 Task: Add Sprouts Organic Super Greens to the cart.
Action: Mouse moved to (16, 68)
Screenshot: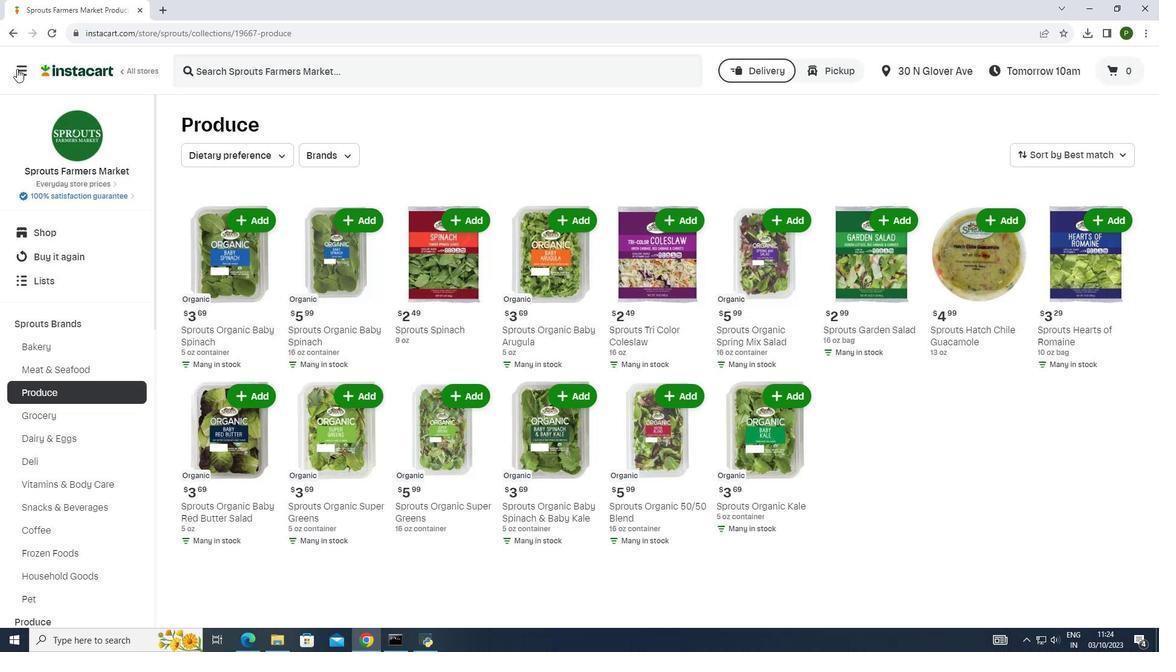 
Action: Mouse pressed left at (16, 68)
Screenshot: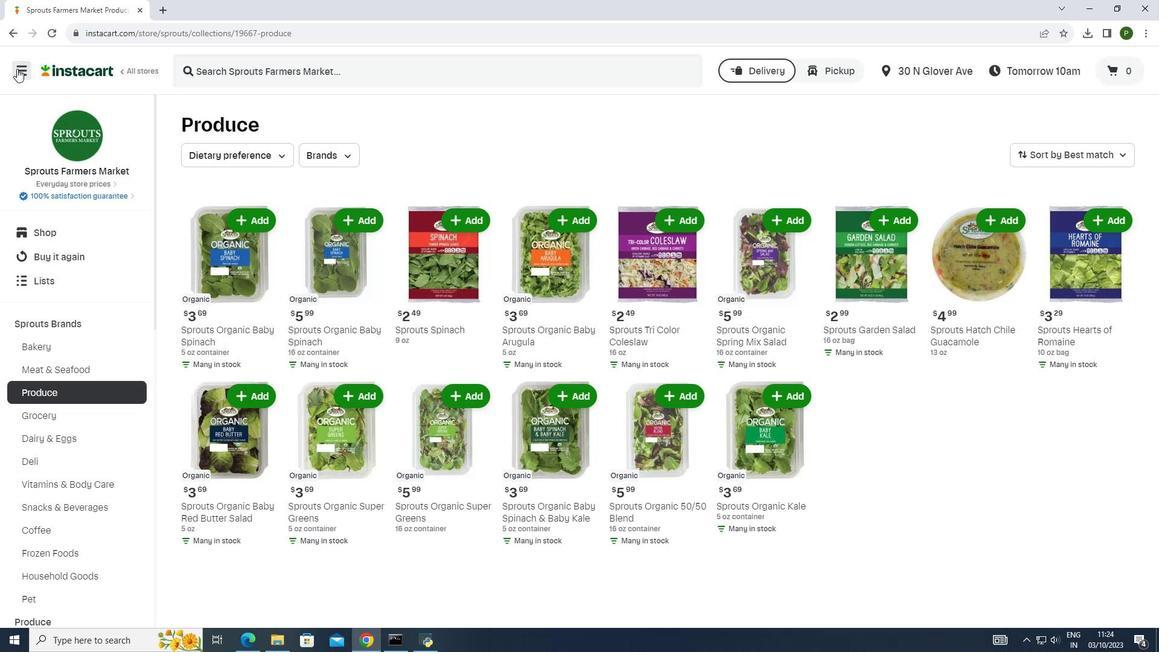 
Action: Mouse moved to (51, 309)
Screenshot: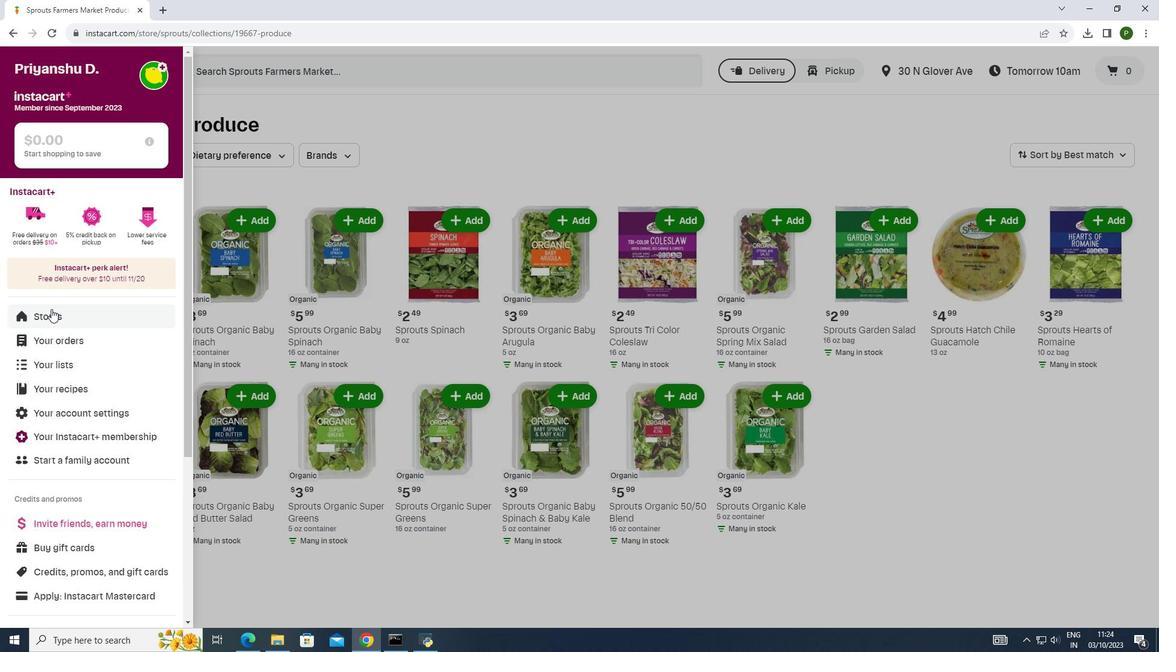 
Action: Mouse pressed left at (51, 309)
Screenshot: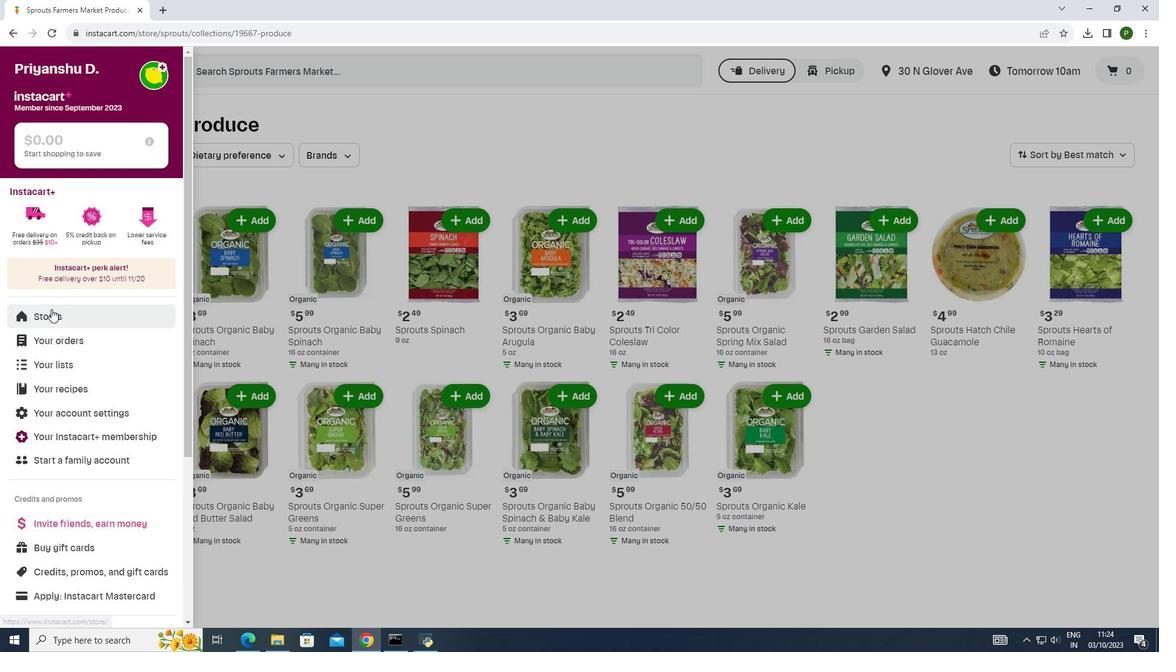 
Action: Mouse moved to (268, 118)
Screenshot: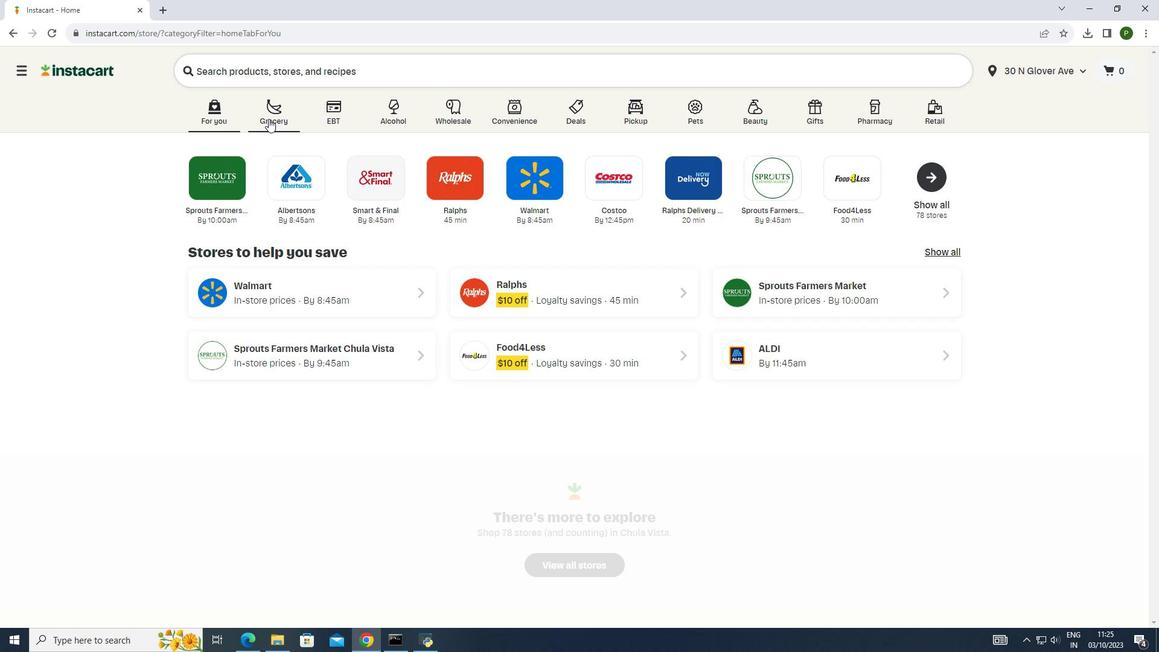 
Action: Mouse pressed left at (268, 118)
Screenshot: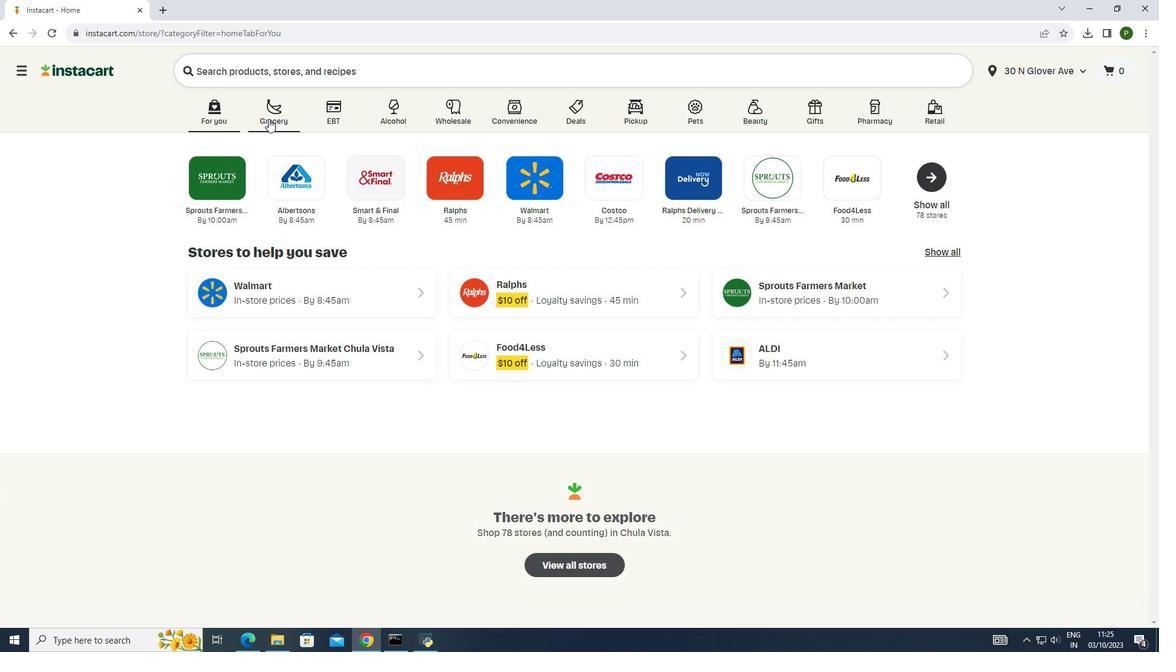 
Action: Mouse moved to (604, 184)
Screenshot: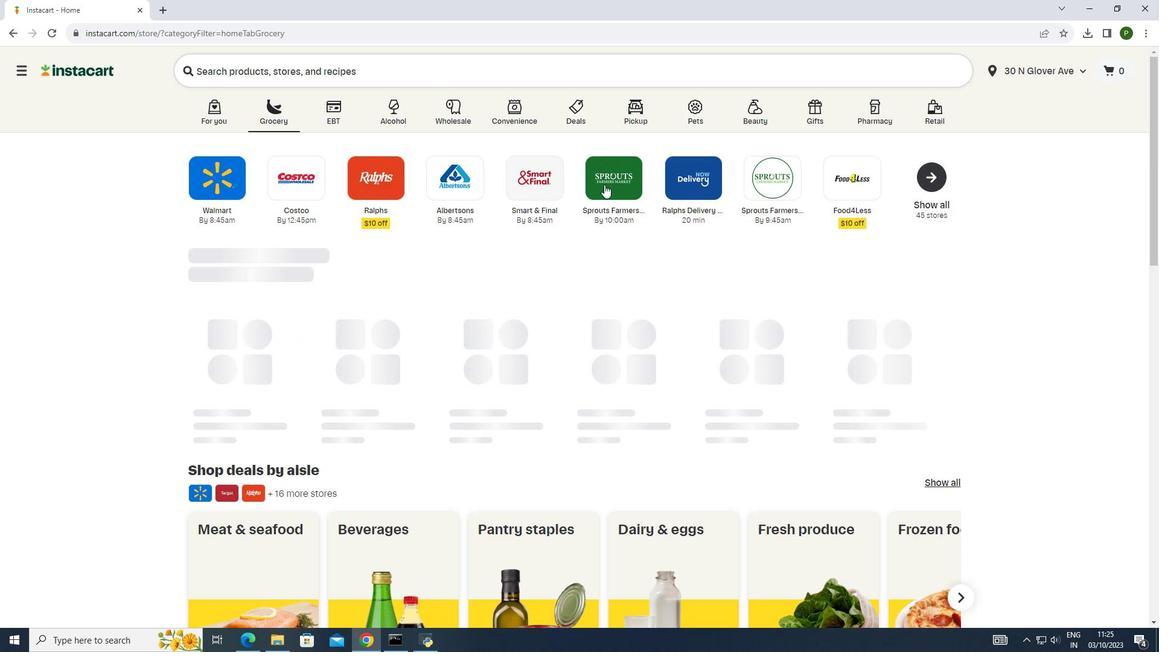
Action: Mouse pressed left at (604, 184)
Screenshot: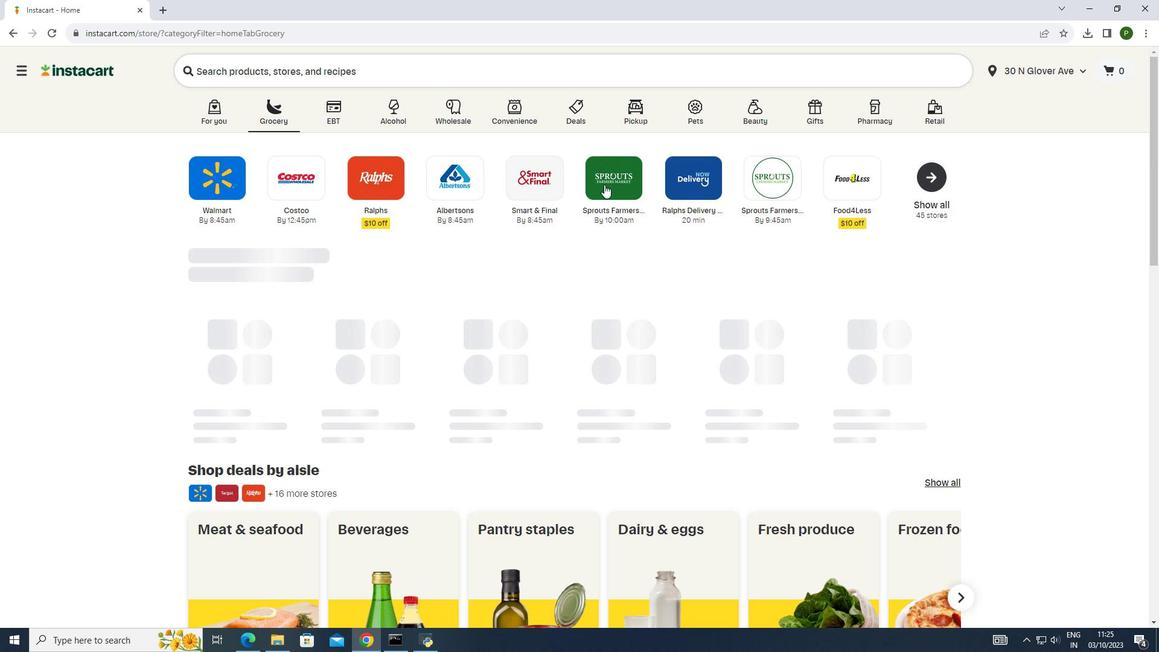 
Action: Mouse moved to (69, 318)
Screenshot: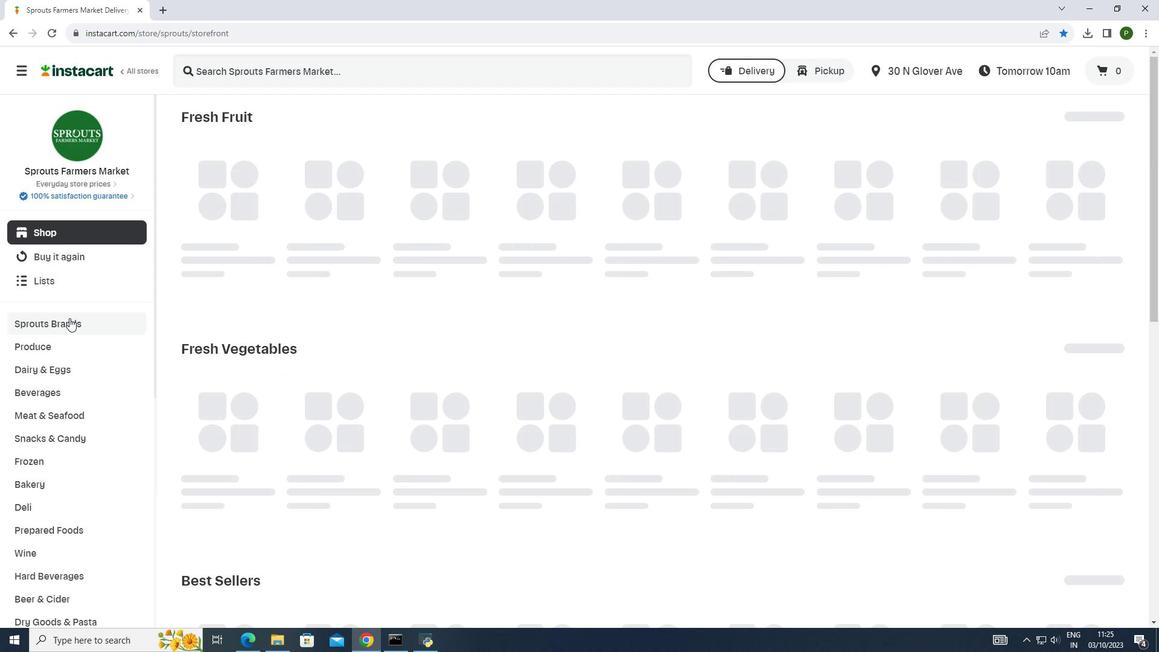 
Action: Mouse pressed left at (69, 318)
Screenshot: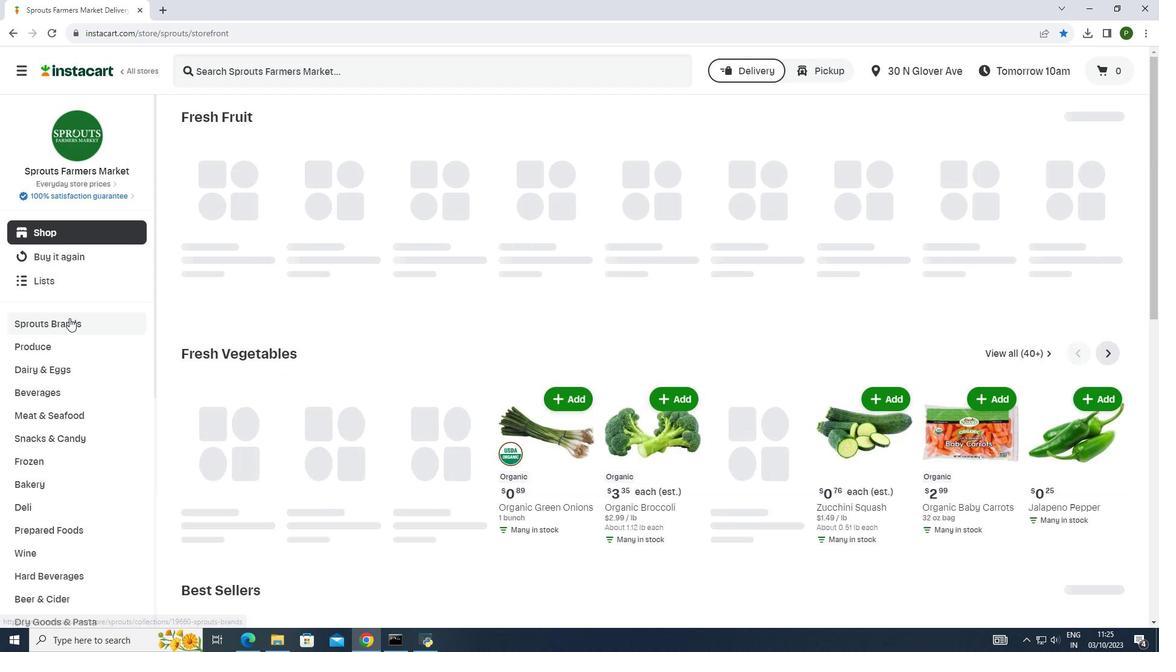 
Action: Mouse moved to (42, 389)
Screenshot: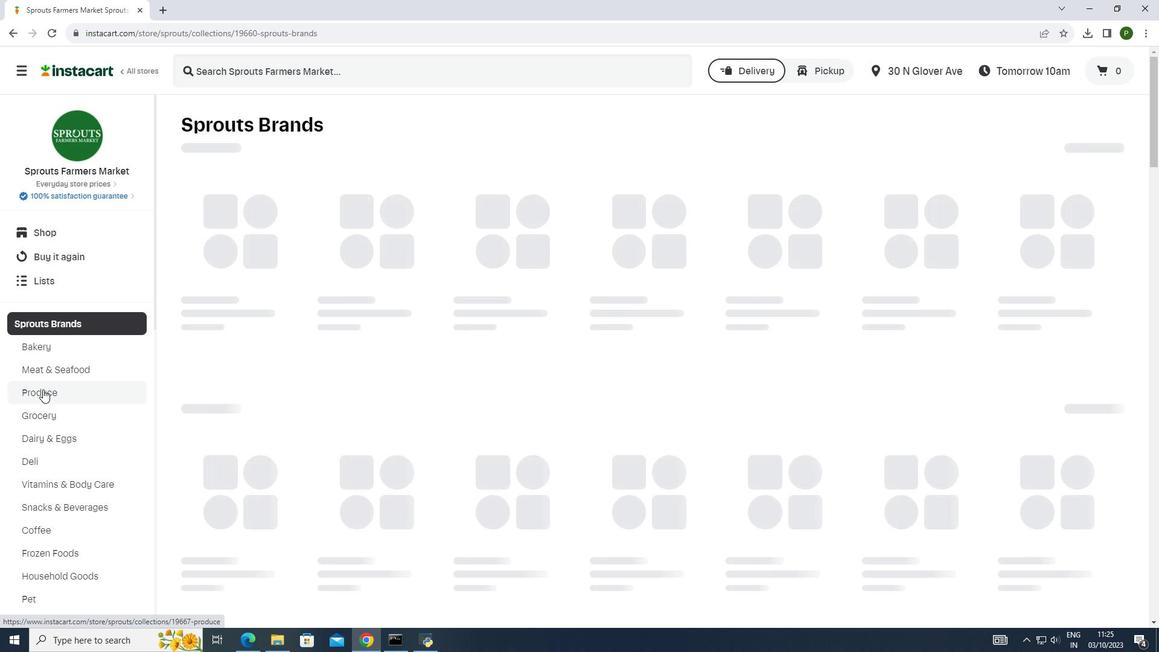 
Action: Mouse pressed left at (42, 389)
Screenshot: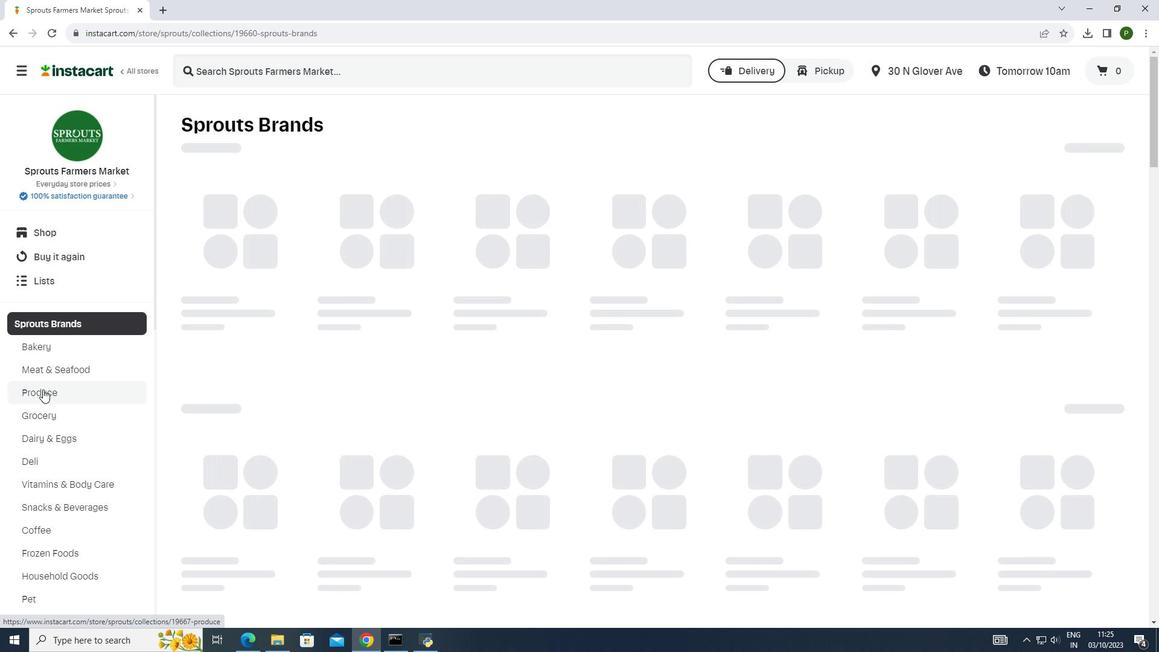
Action: Mouse moved to (311, 204)
Screenshot: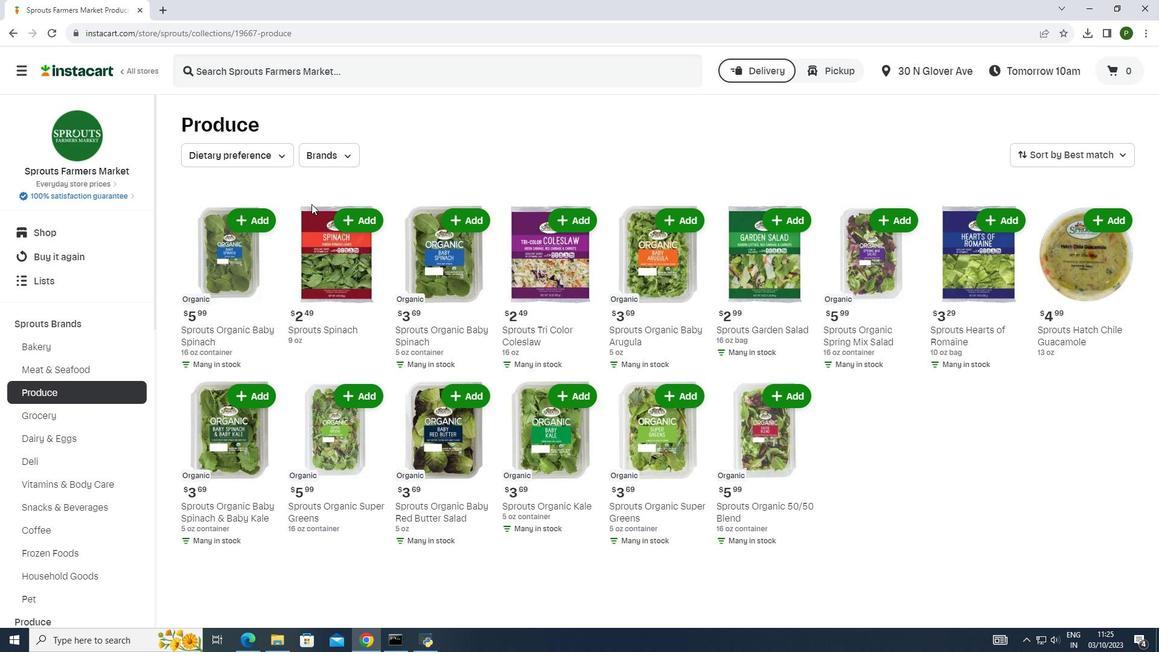 
Action: Mouse scrolled (311, 203) with delta (0, 0)
Screenshot: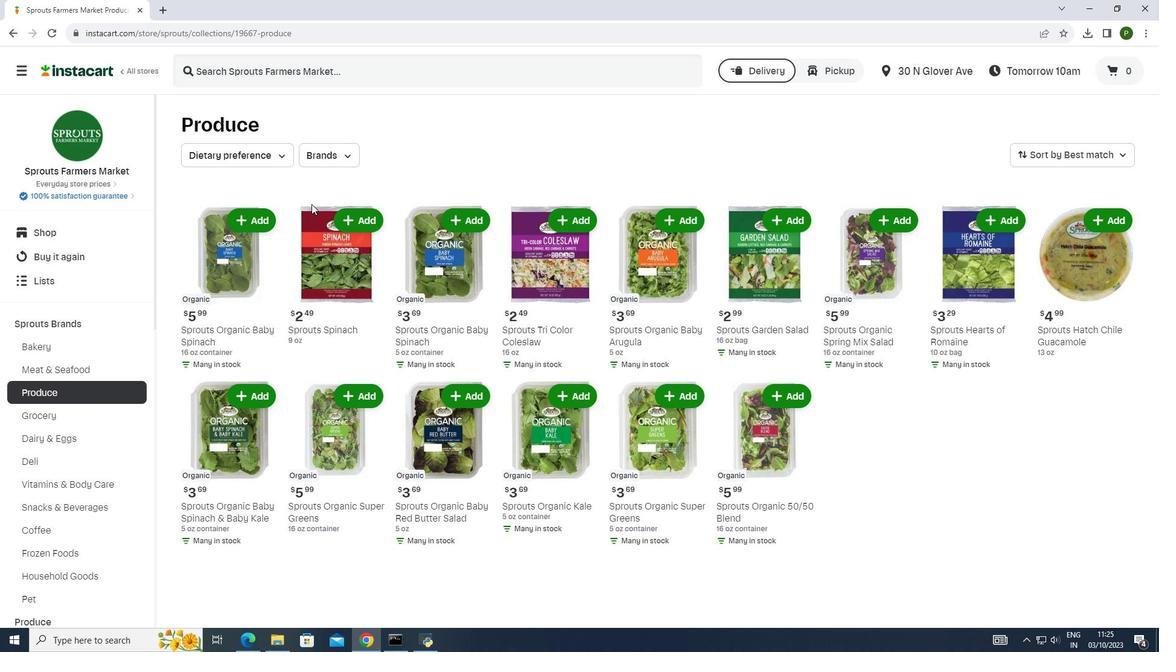 
Action: Mouse moved to (368, 391)
Screenshot: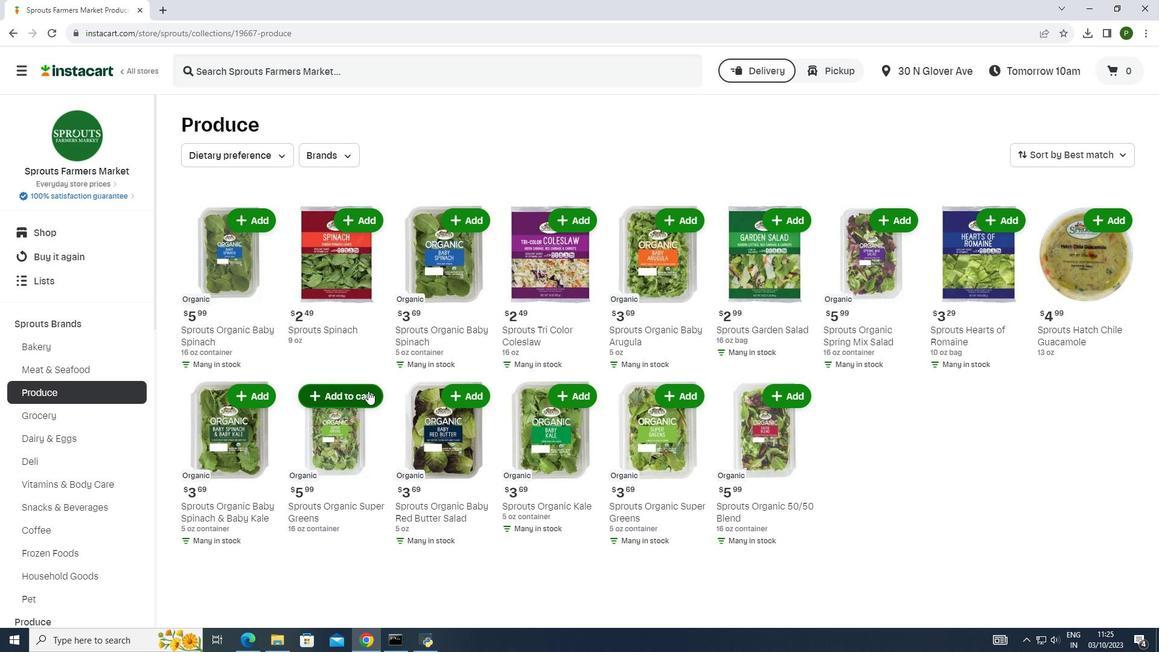 
Action: Mouse pressed left at (368, 391)
Screenshot: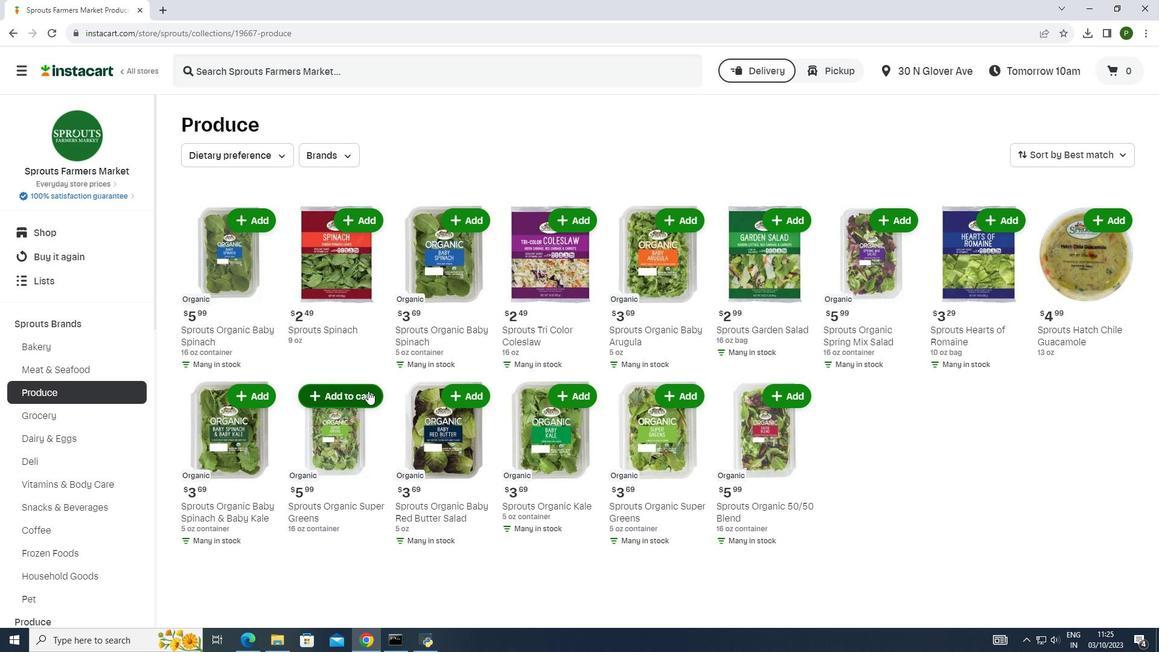 
Action: Mouse moved to (362, 394)
Screenshot: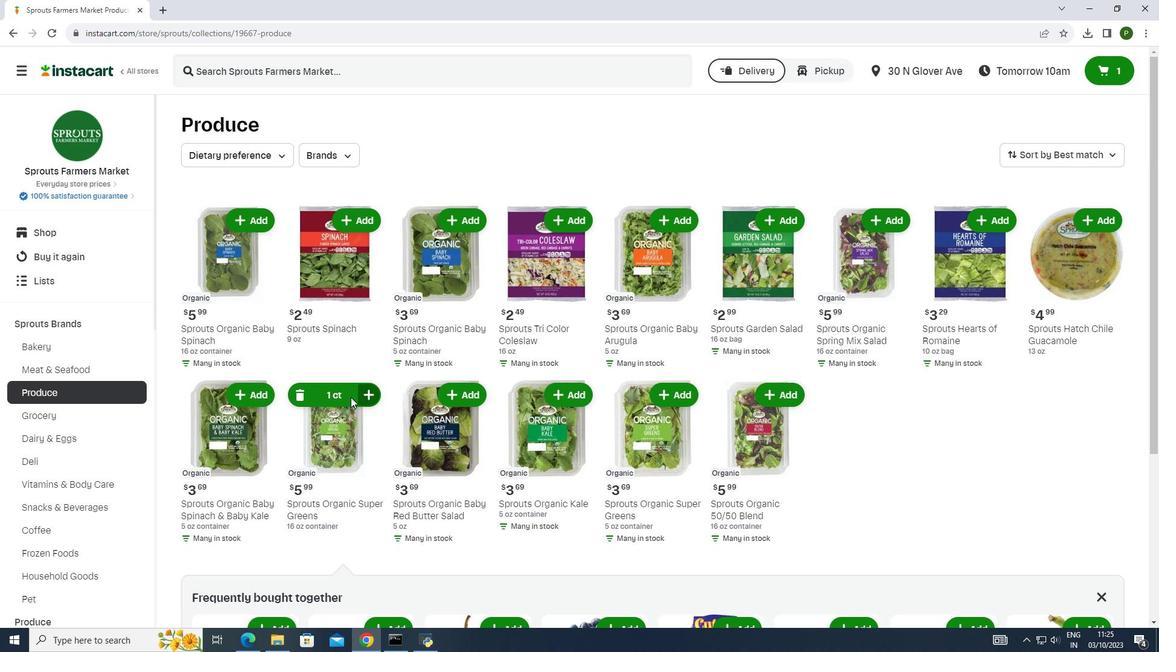 
